 Task: Forward email with the signature Amanda Green with the subject 'Introduction' from softage.1@softage.net to 'softage.9@softage.net' with the message 'Could you provide an update on the progress of the website redesign project?'
Action: Mouse moved to (276, 318)
Screenshot: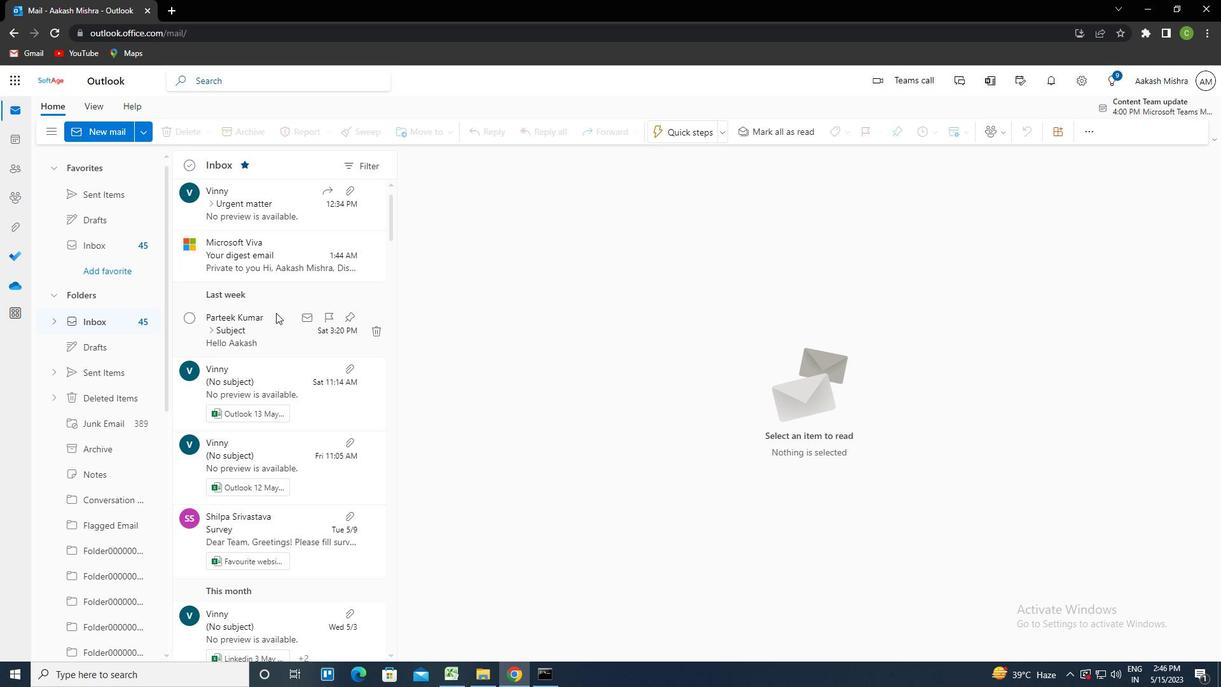 
Action: Mouse pressed left at (276, 318)
Screenshot: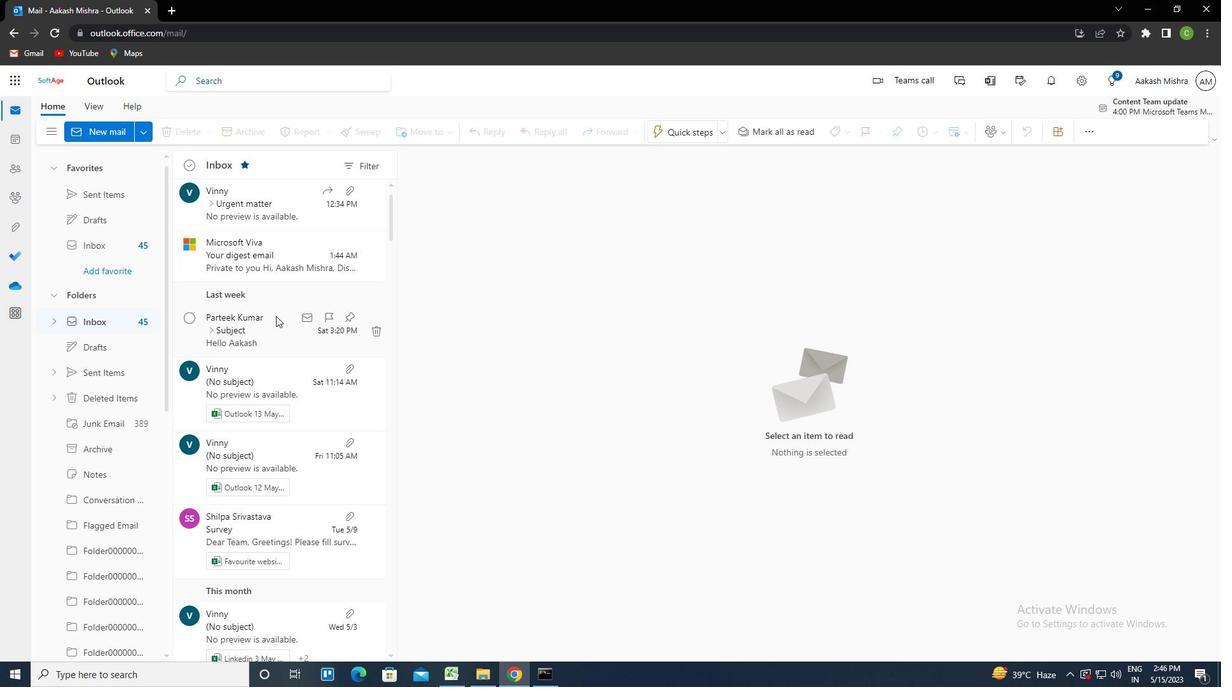 
Action: Mouse moved to (1154, 231)
Screenshot: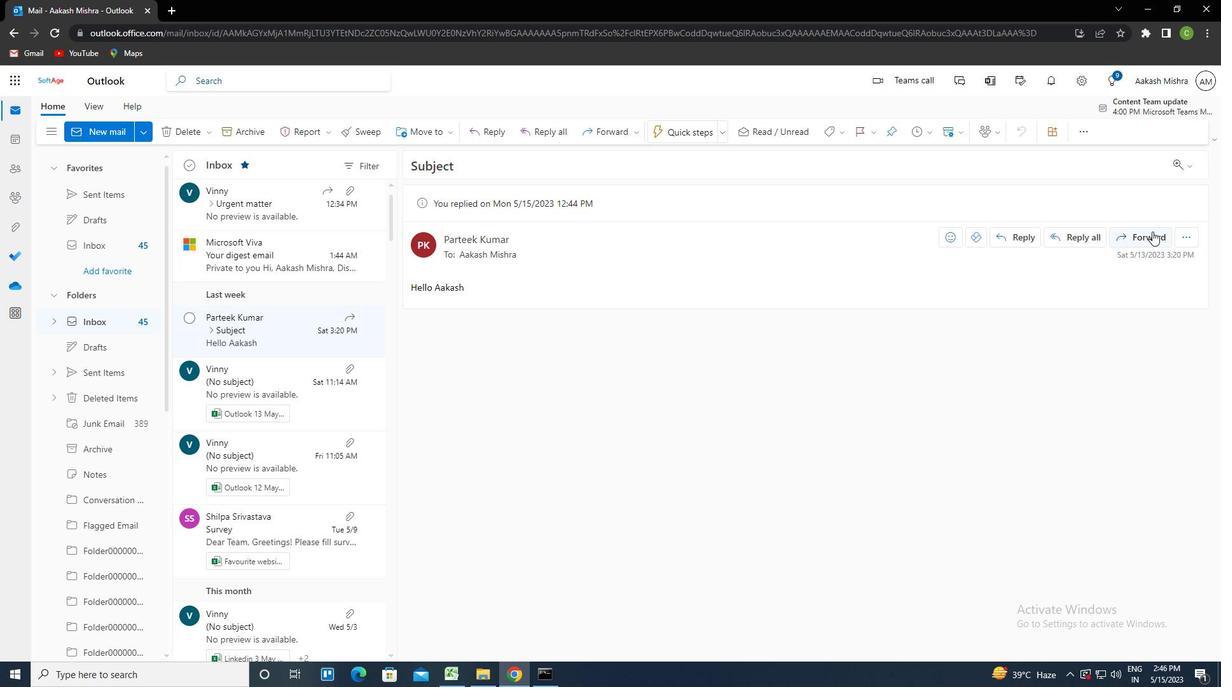
Action: Mouse pressed left at (1154, 231)
Screenshot: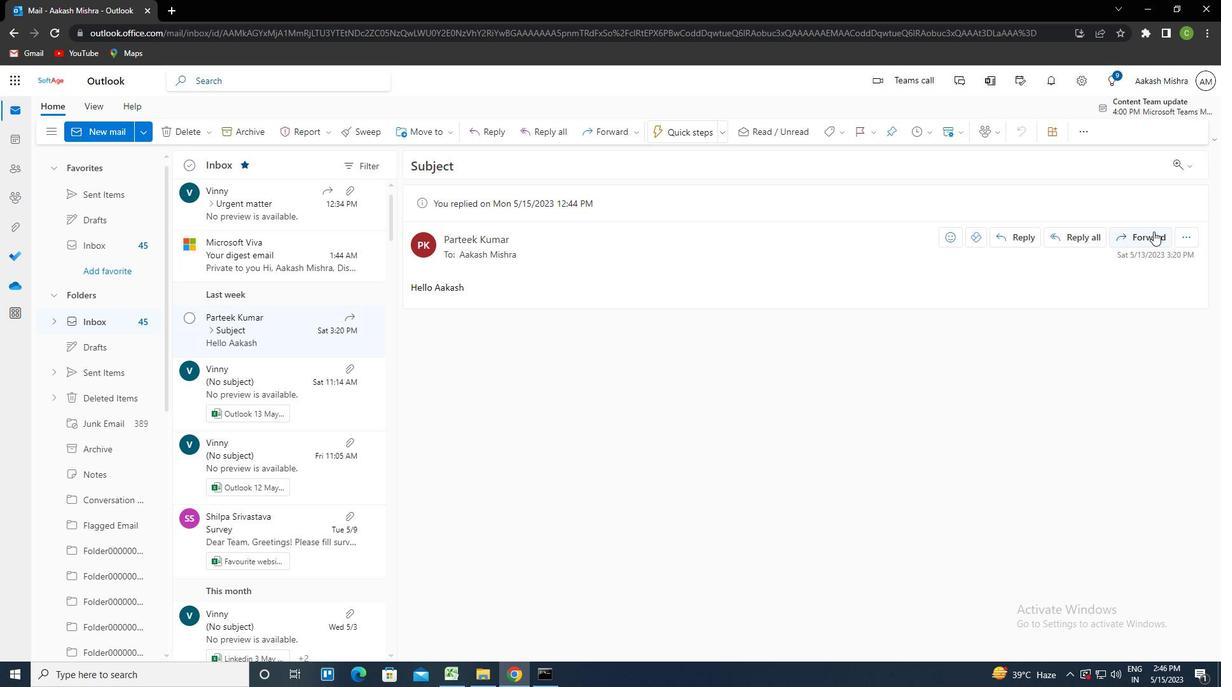 
Action: Mouse moved to (826, 136)
Screenshot: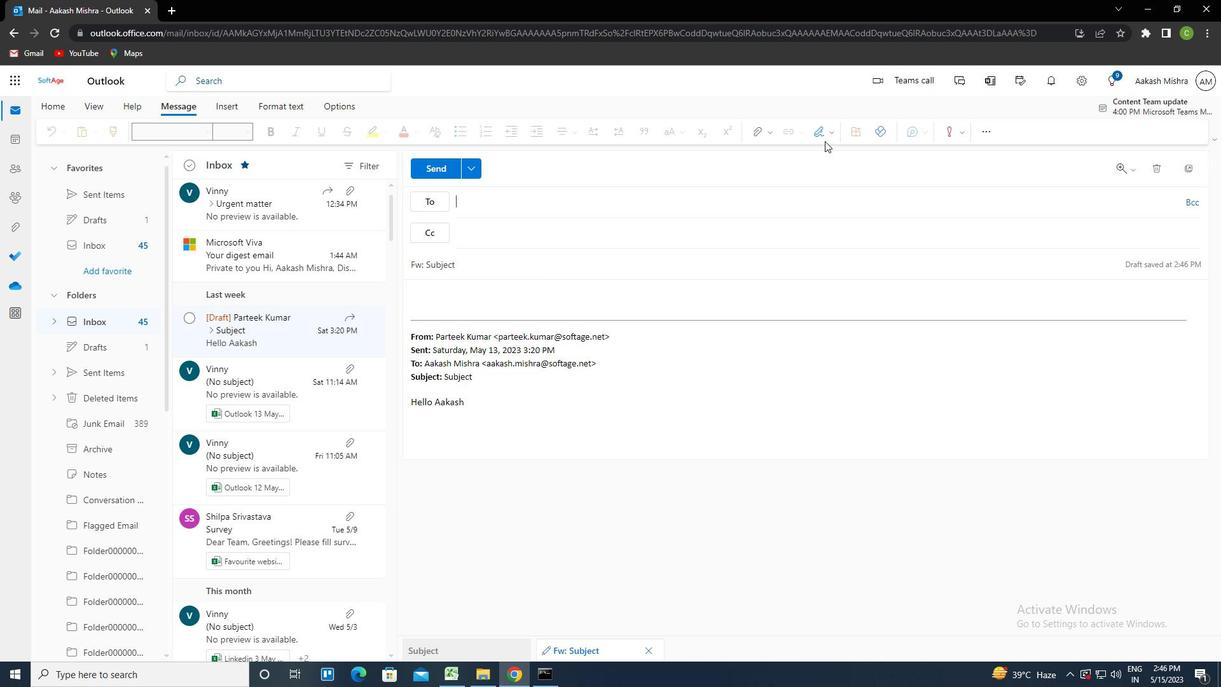 
Action: Mouse pressed left at (826, 136)
Screenshot: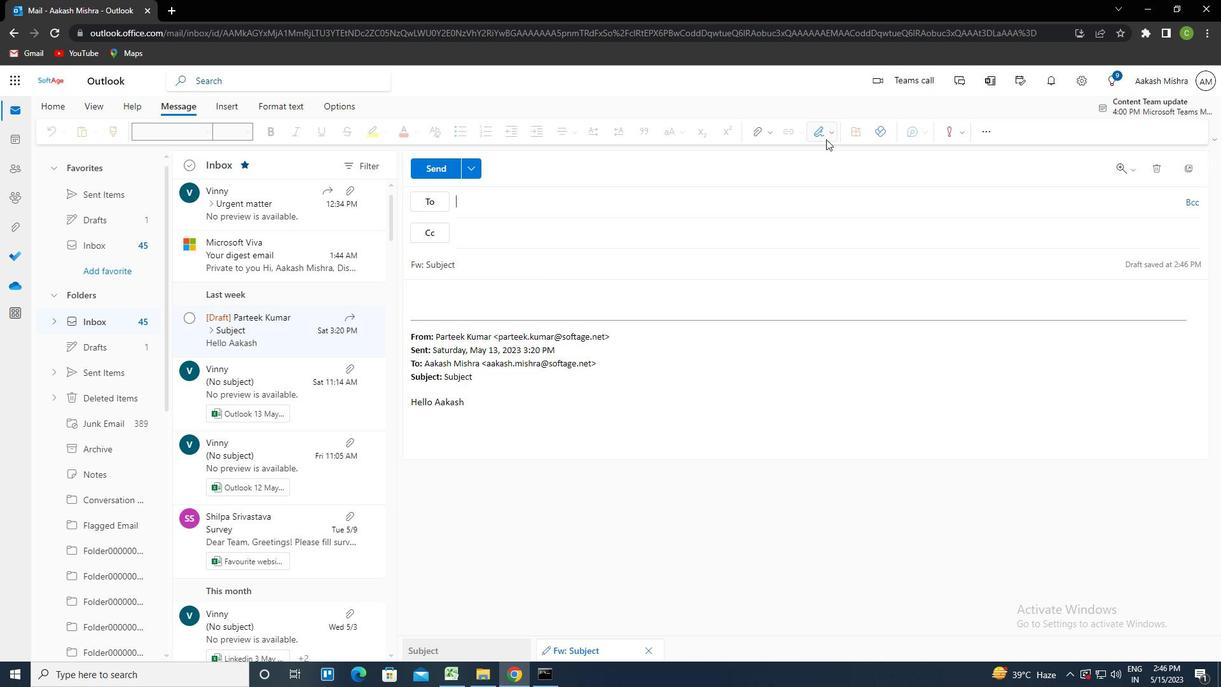 
Action: Mouse moved to (803, 183)
Screenshot: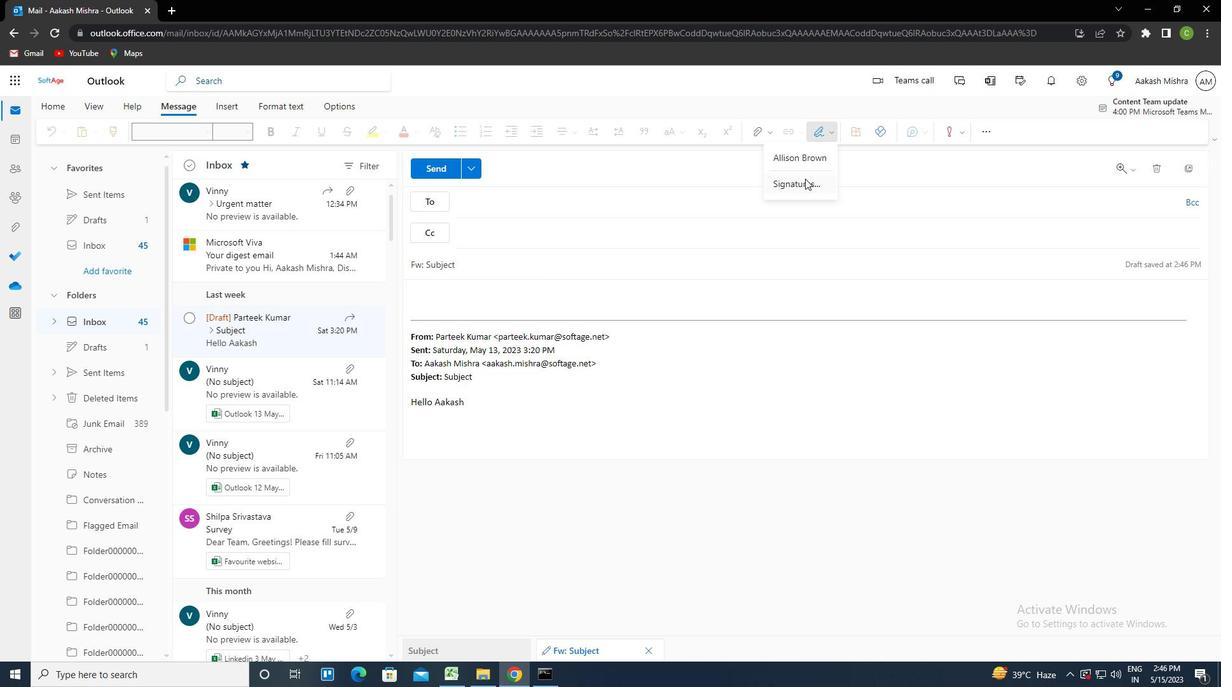 
Action: Mouse pressed left at (803, 183)
Screenshot: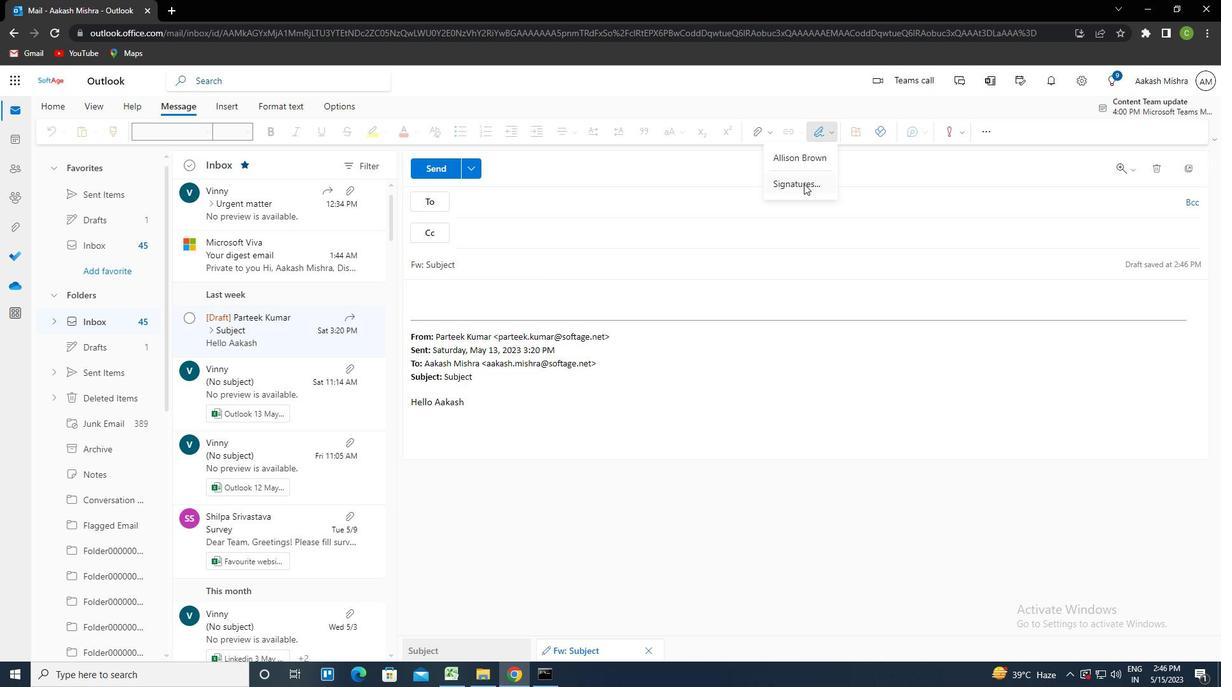 
Action: Mouse moved to (864, 237)
Screenshot: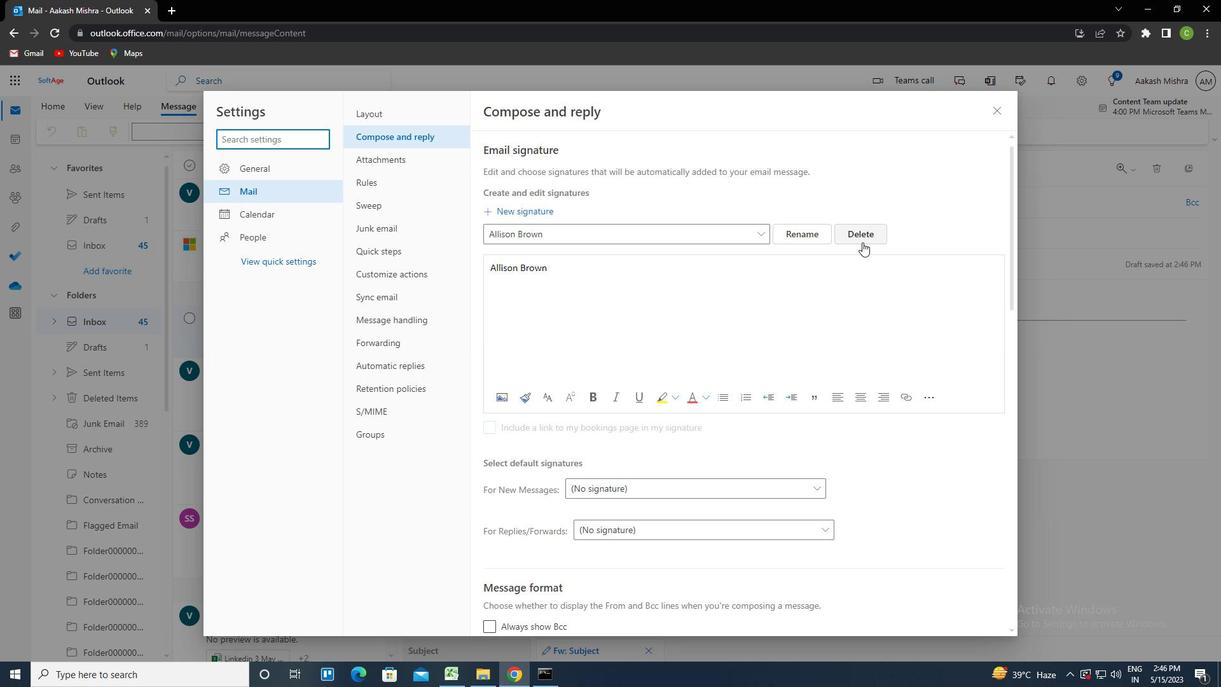 
Action: Mouse pressed left at (864, 237)
Screenshot: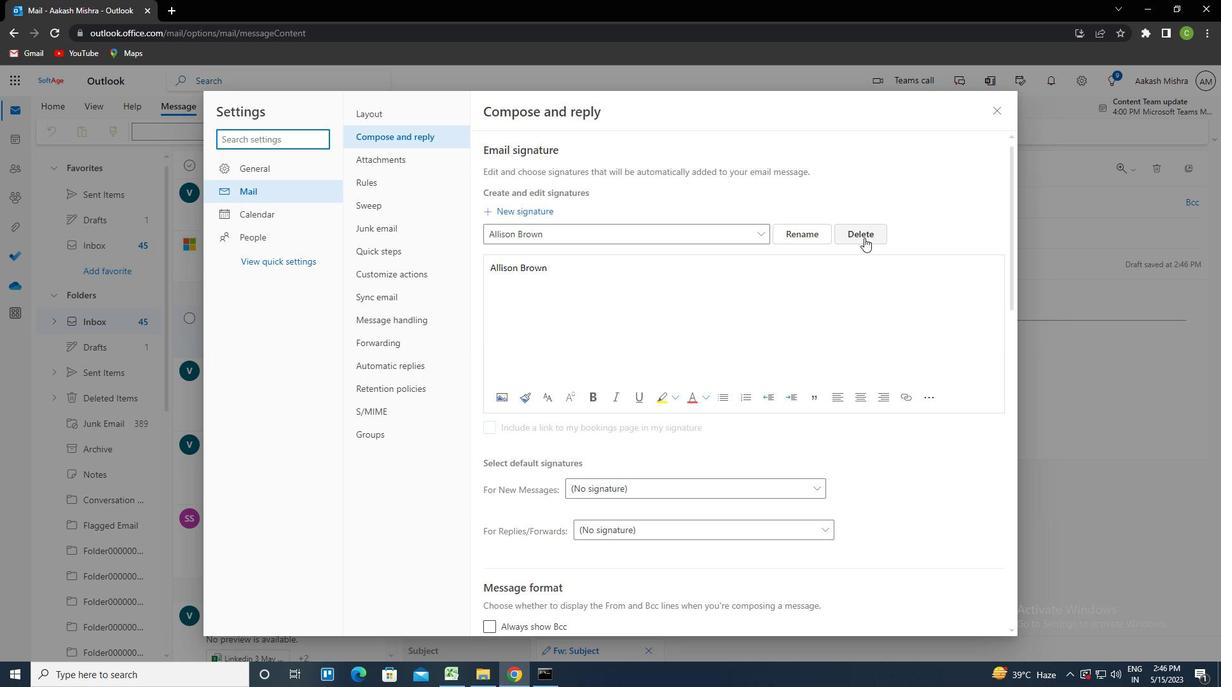 
Action: Mouse moved to (731, 234)
Screenshot: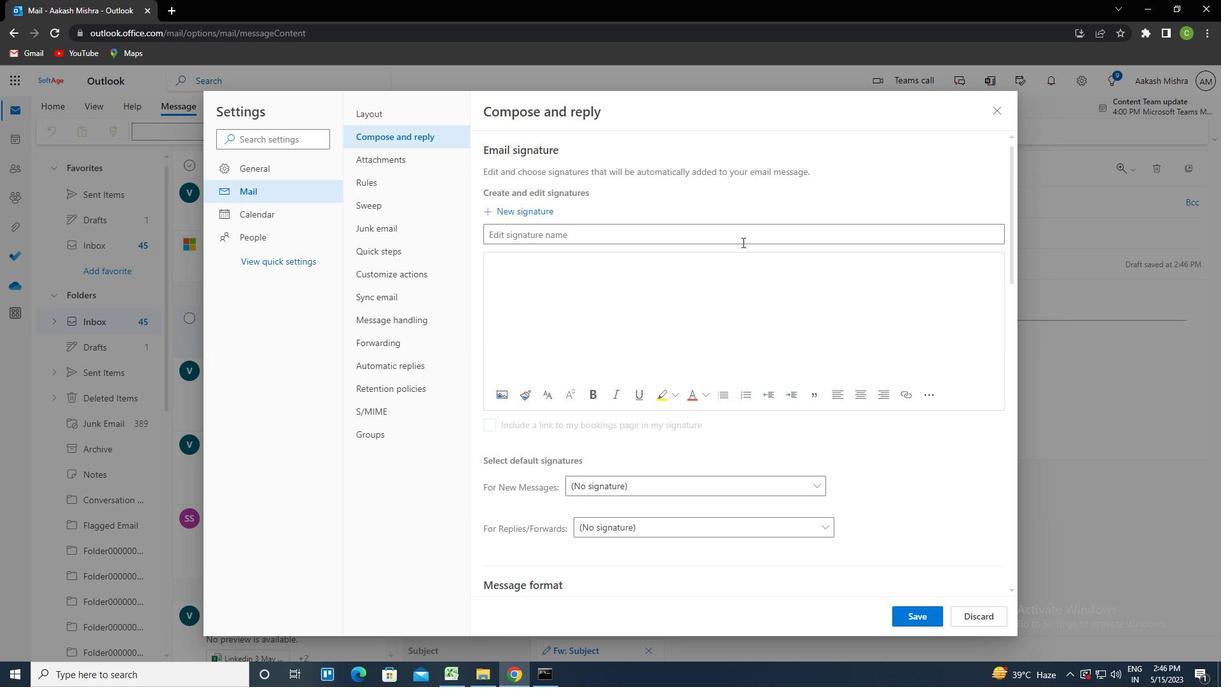 
Action: Mouse pressed left at (731, 234)
Screenshot: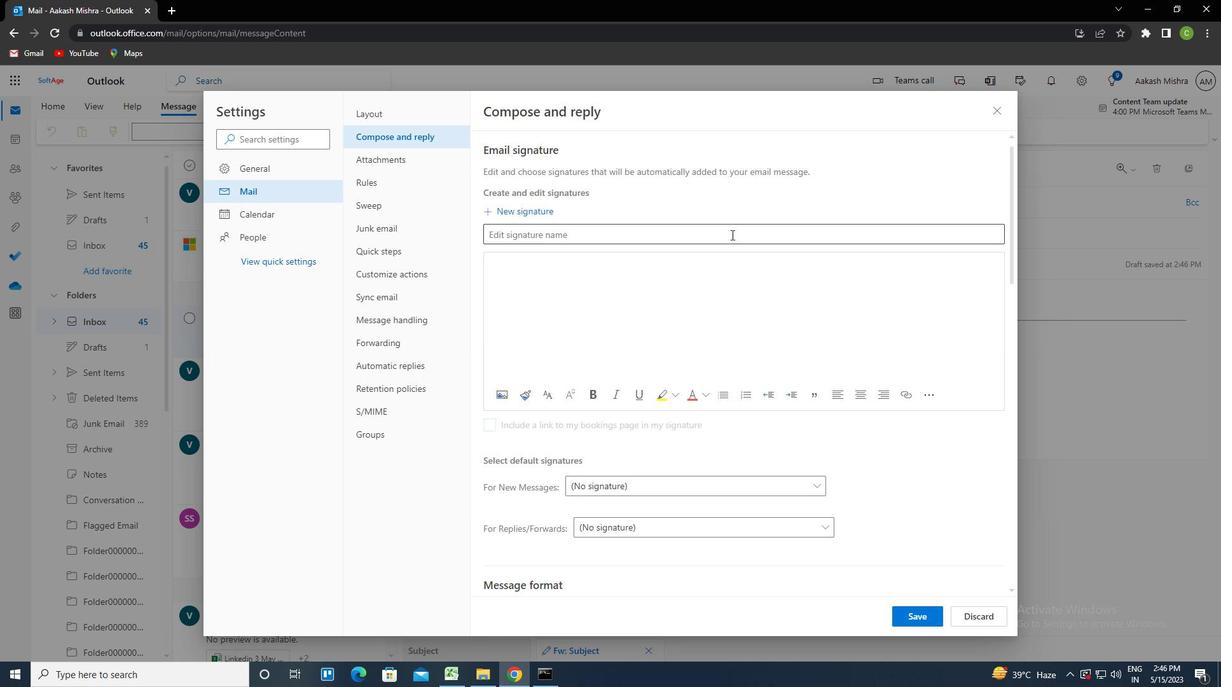 
Action: Key pressed <Key.caps_lock>a<Key.caps_lock>manda<Key.space><Key.caps_lock>g<Key.caps_lock>reen<Key.tab><Key.caps_lock>a<Key.caps_lock>manda<Key.space><Key.caps_lock>g<Key.caps_lock>reen
Screenshot: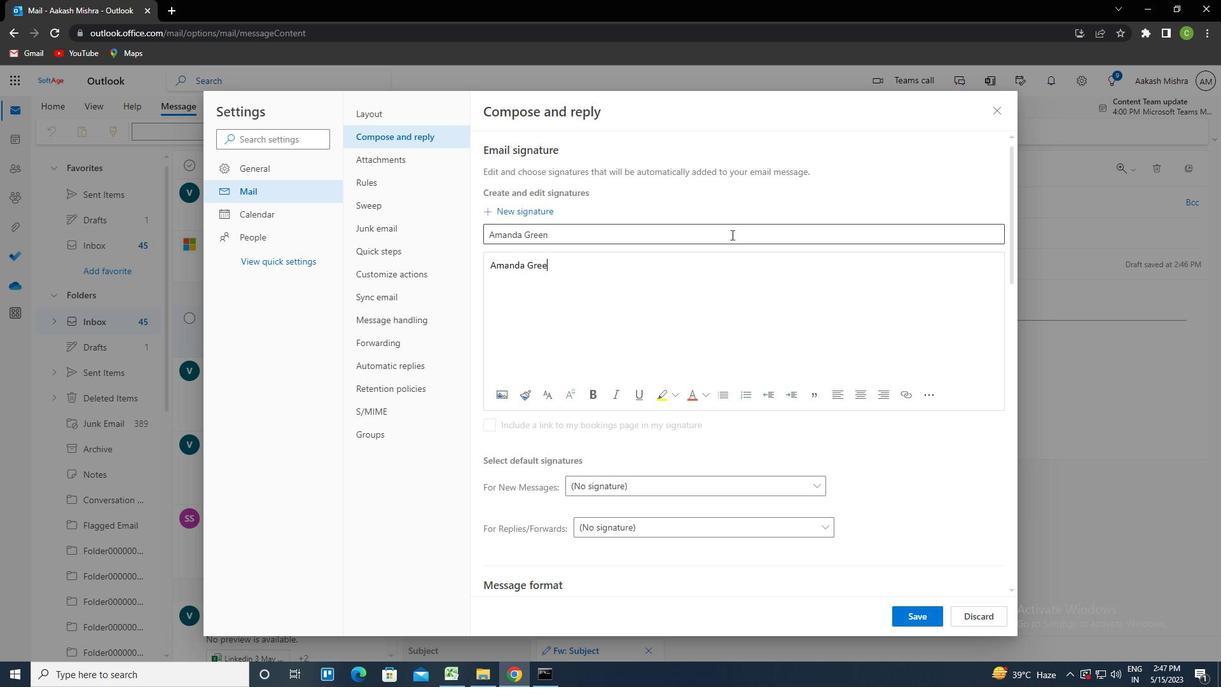 
Action: Mouse moved to (912, 617)
Screenshot: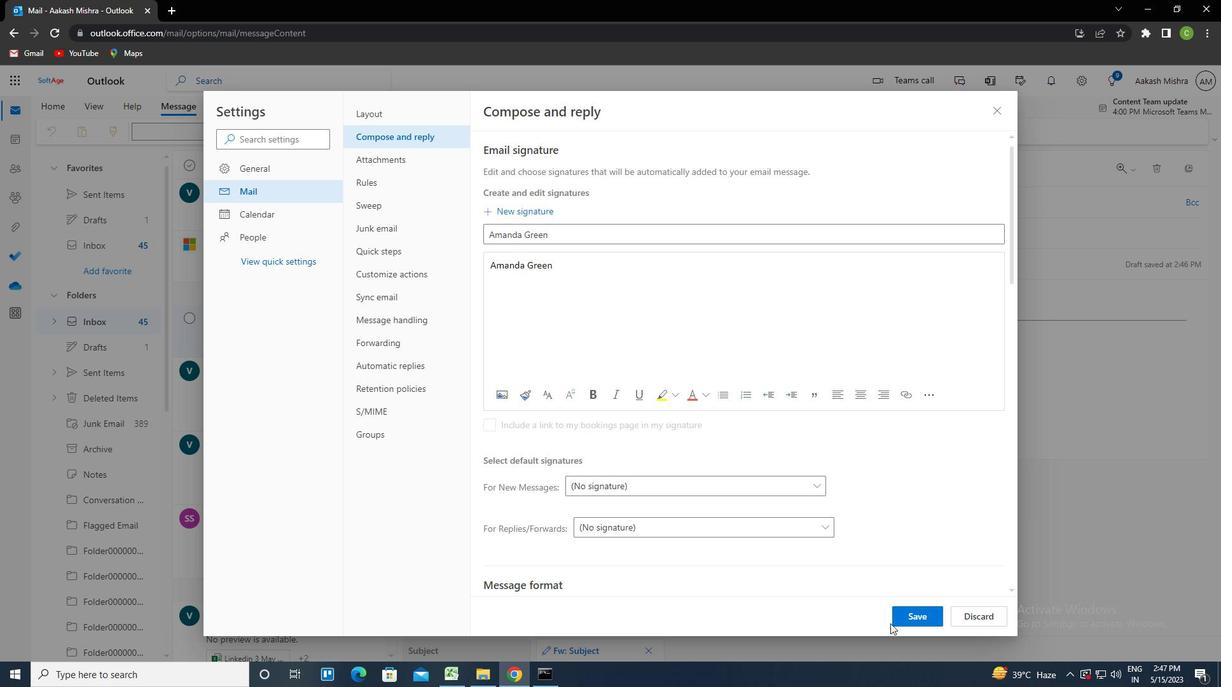 
Action: Mouse pressed left at (912, 617)
Screenshot: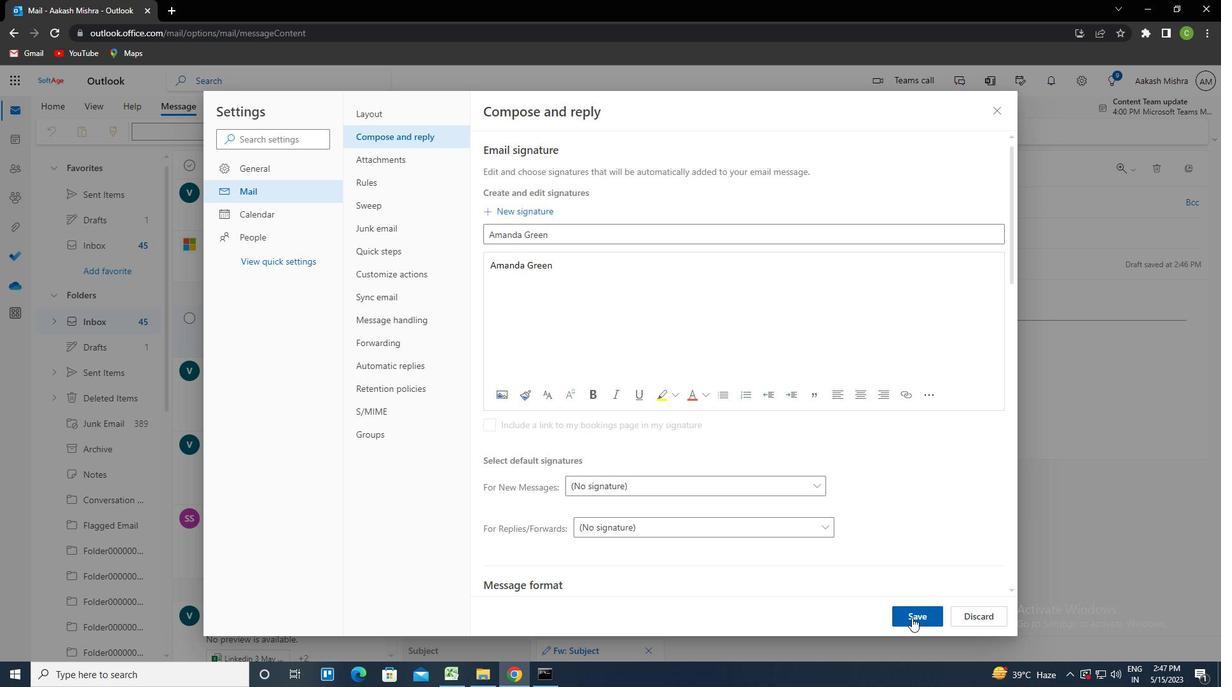 
Action: Mouse moved to (994, 108)
Screenshot: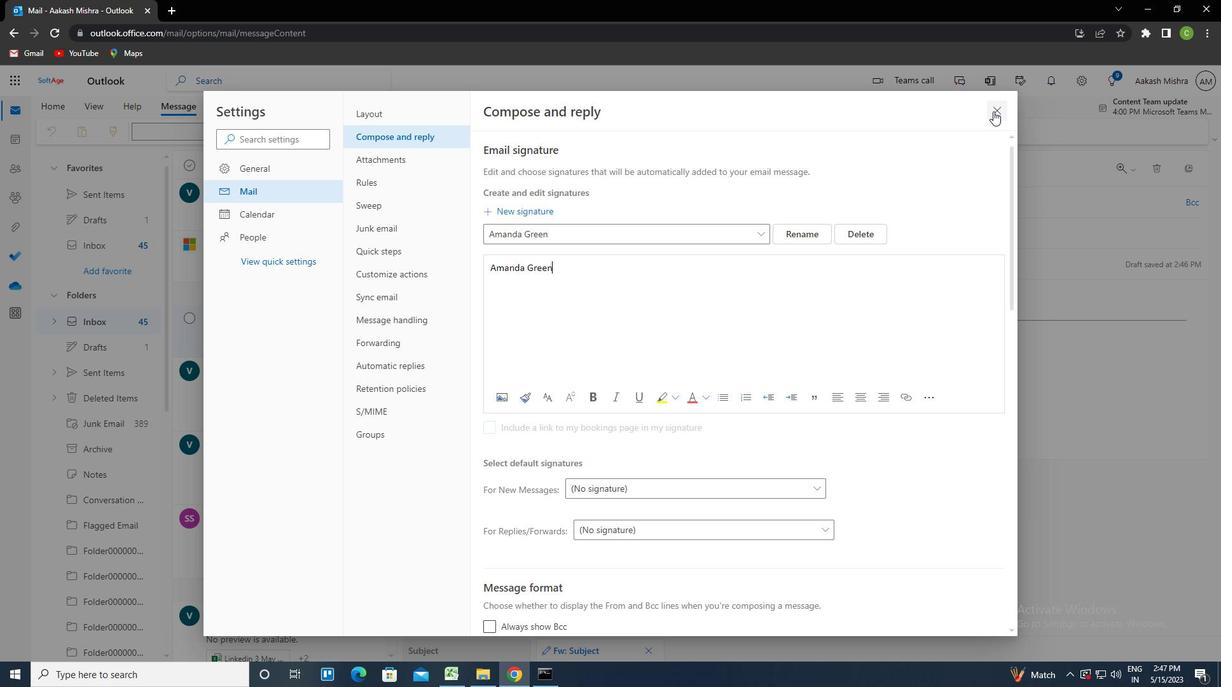 
Action: Mouse pressed left at (994, 108)
Screenshot: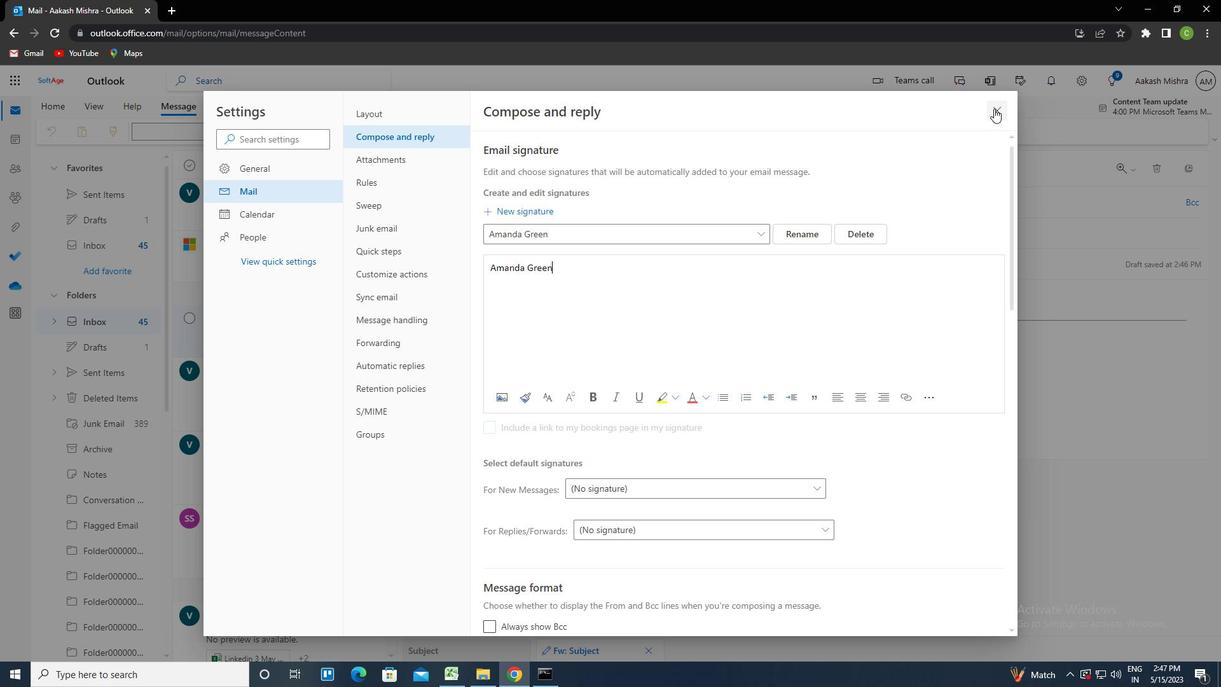 
Action: Mouse moved to (829, 131)
Screenshot: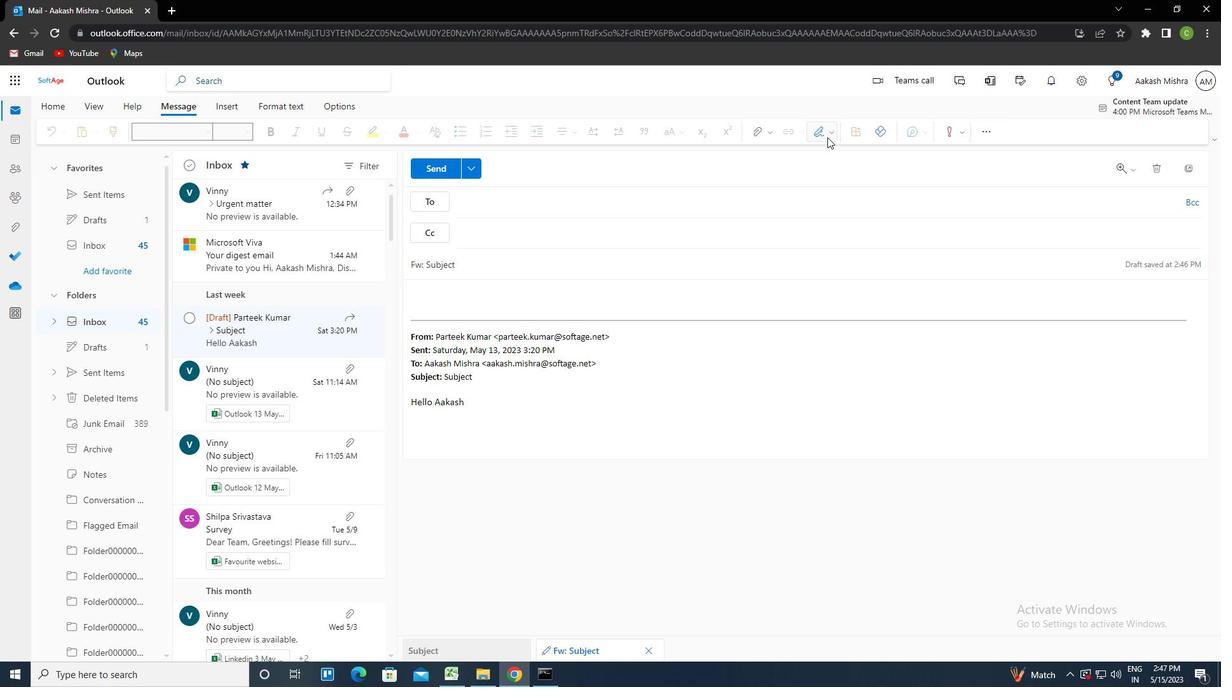 
Action: Mouse pressed left at (829, 131)
Screenshot: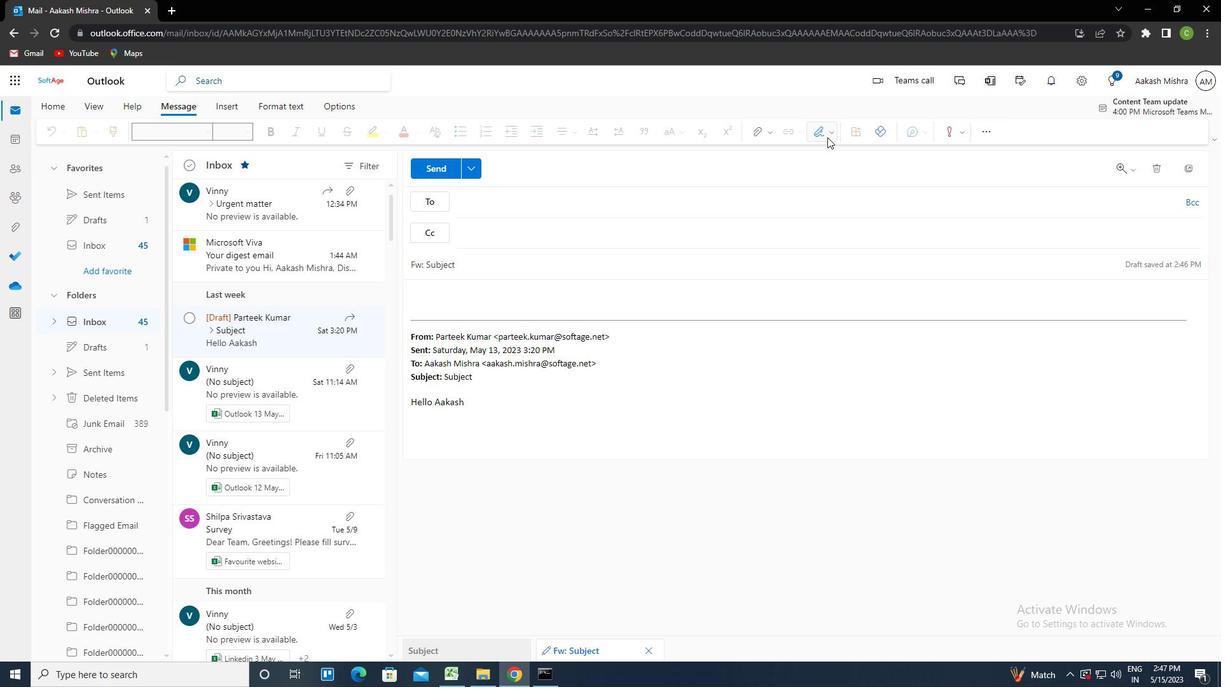 
Action: Mouse moved to (814, 157)
Screenshot: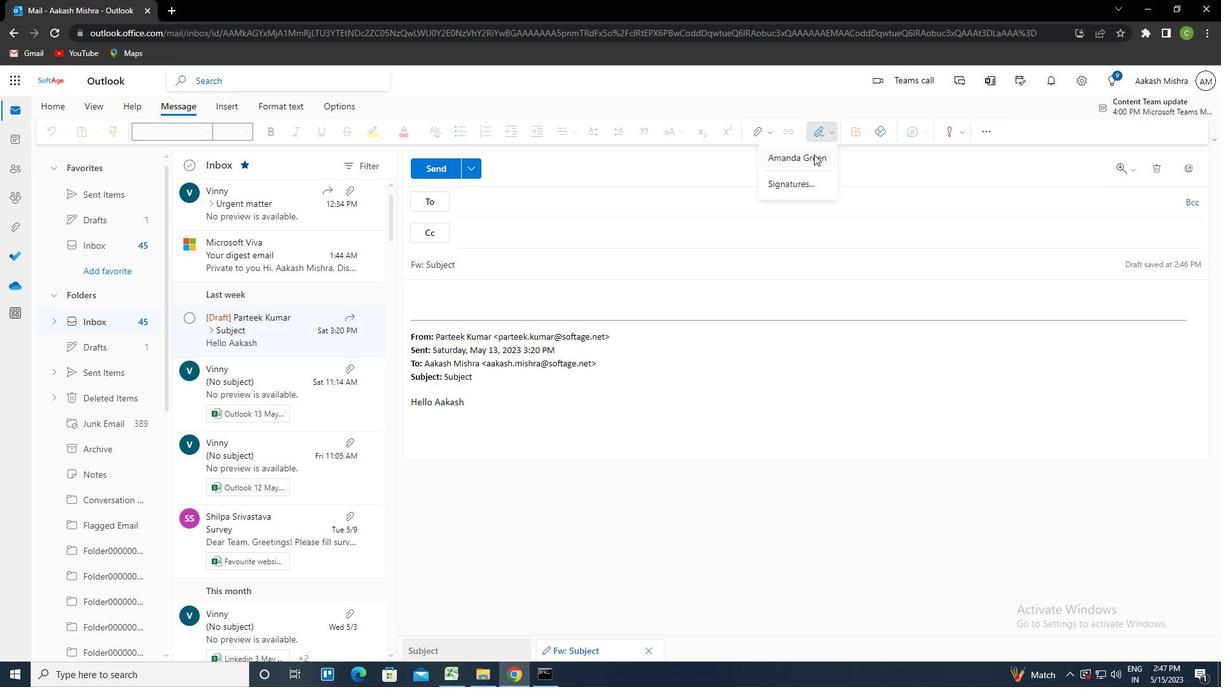 
Action: Mouse pressed left at (814, 157)
Screenshot: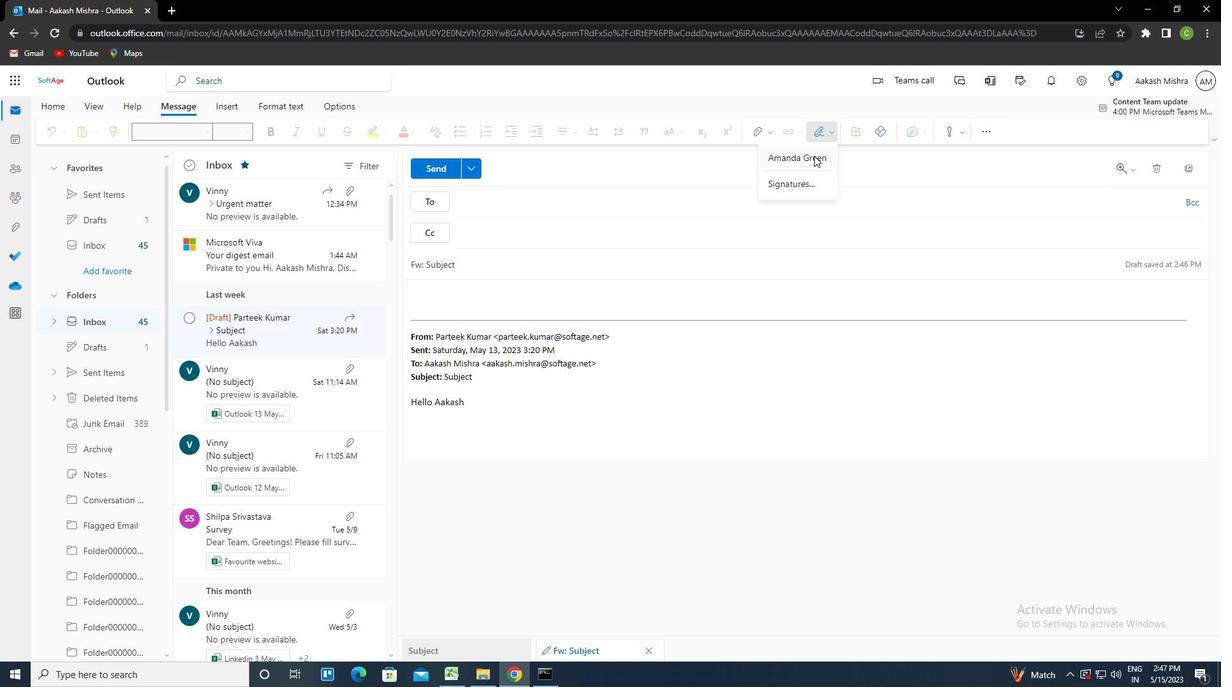 
Action: Mouse moved to (479, 271)
Screenshot: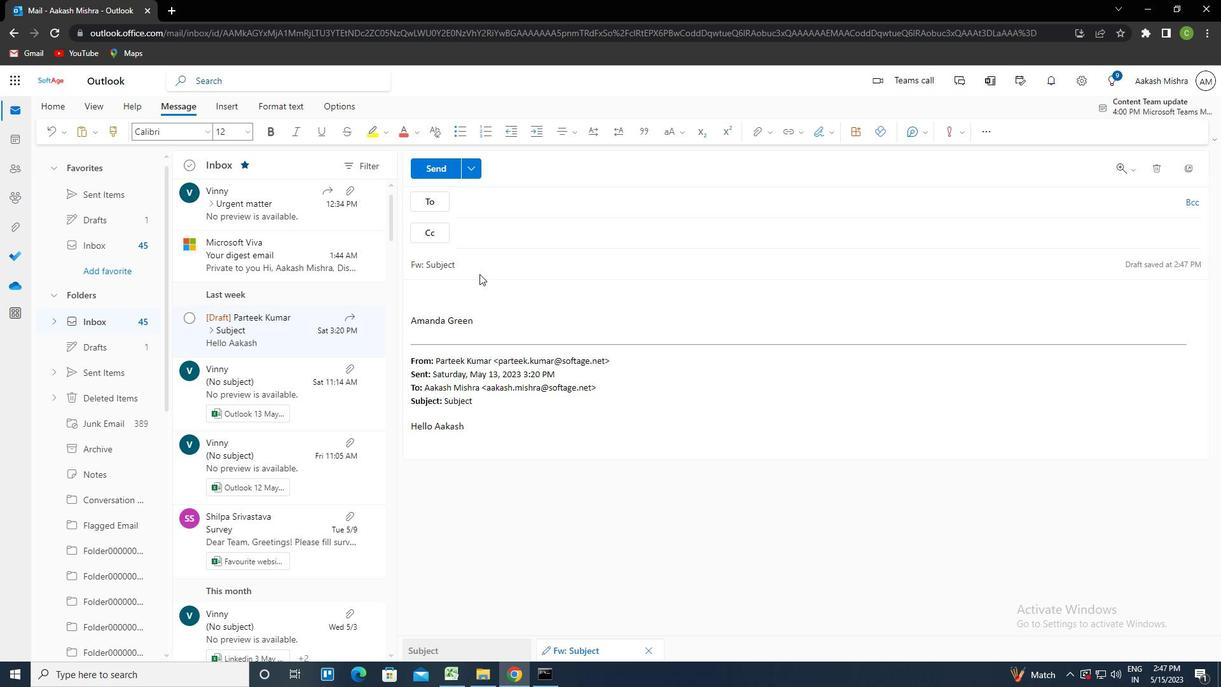 
Action: Mouse pressed left at (479, 271)
Screenshot: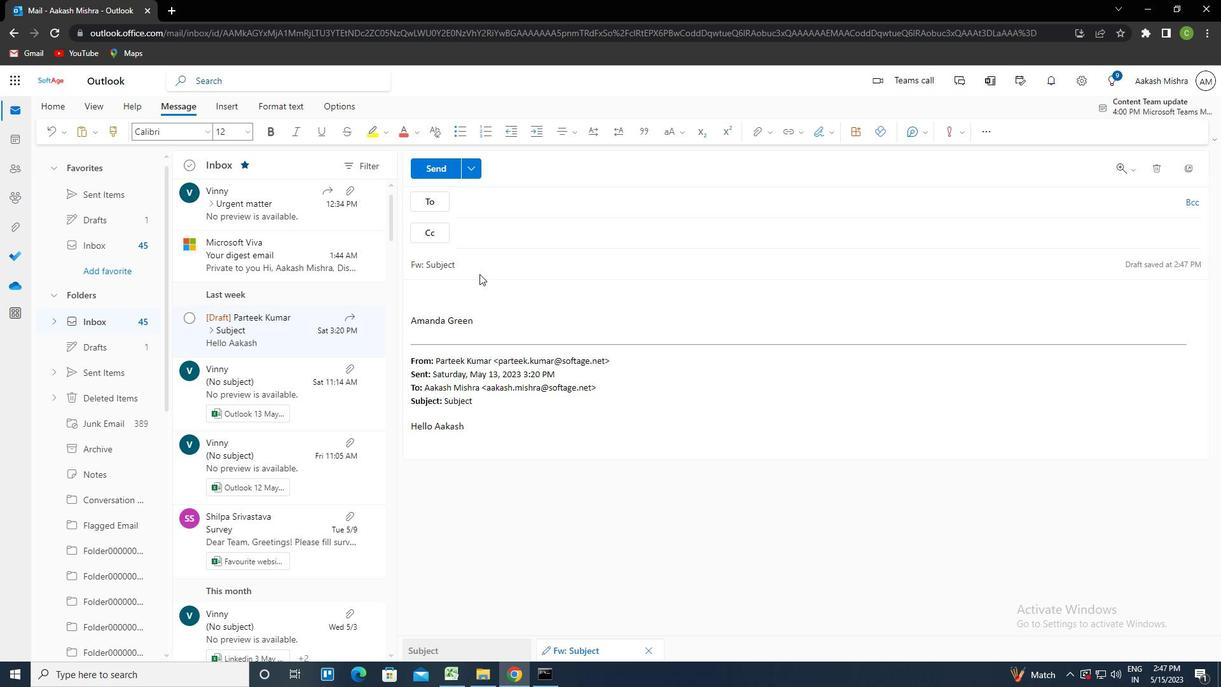 
Action: Mouse moved to (479, 270)
Screenshot: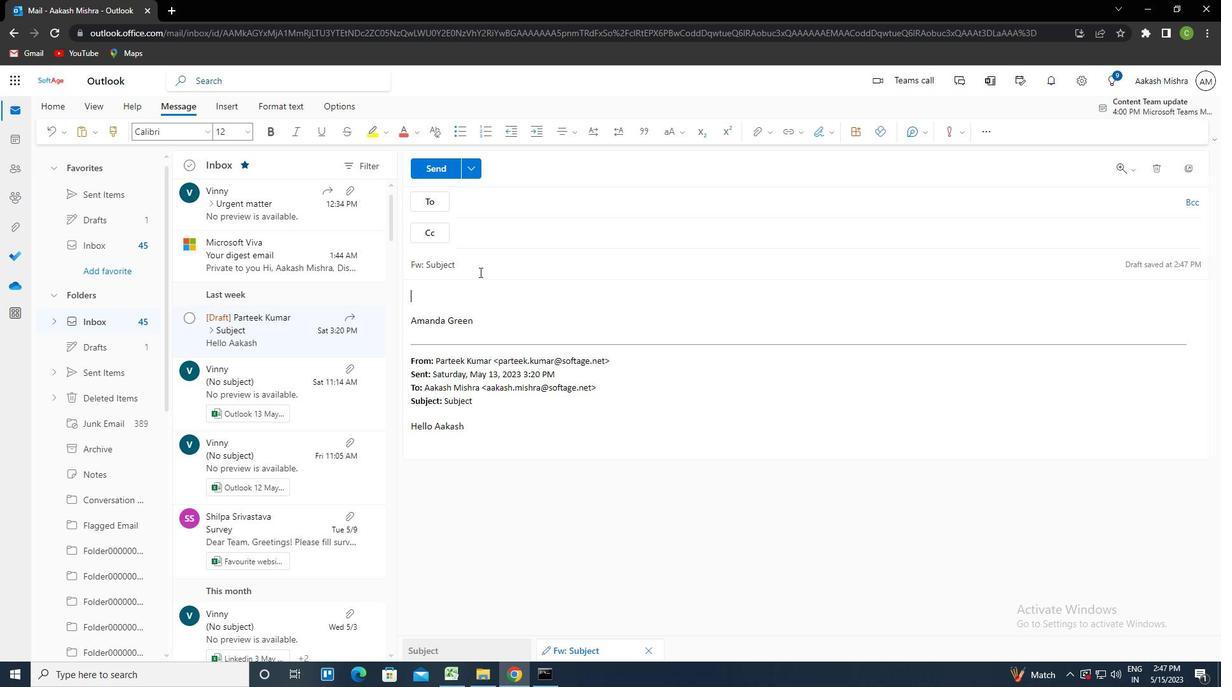 
Action: Key pressed <Key.shift><Key.left><Key.delete><Key.caps_lock>ctrl+I<Key.caps_lock>NTRODUCTION
Screenshot: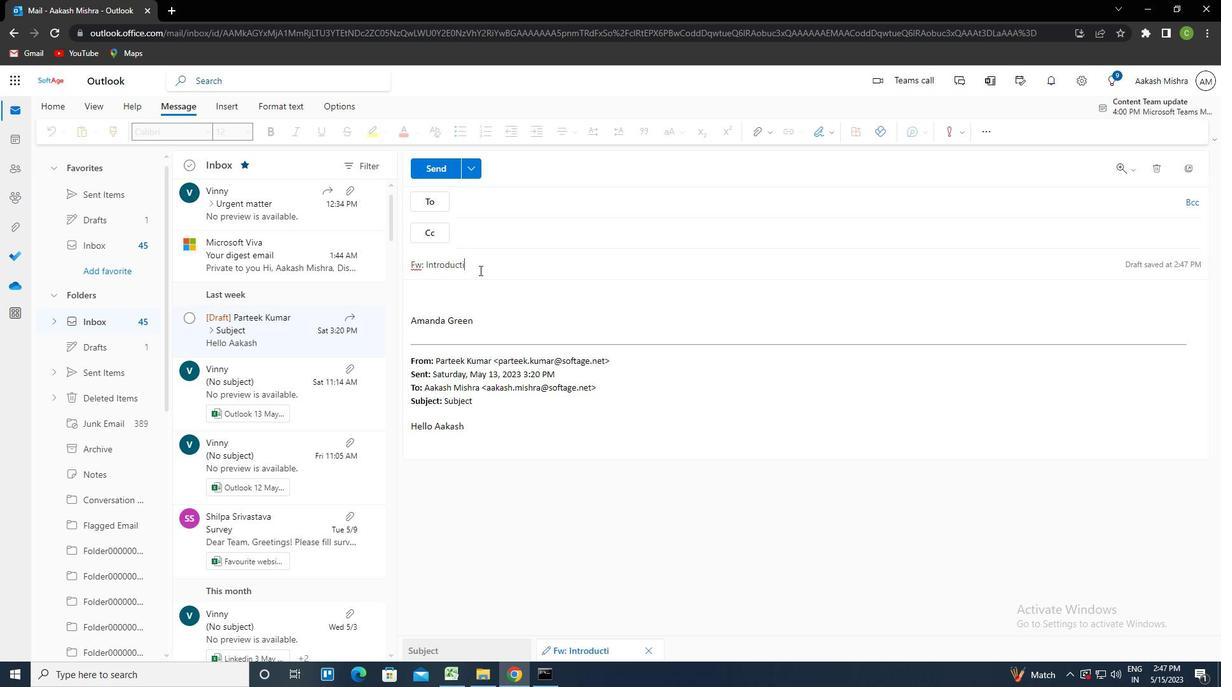 
Action: Mouse moved to (493, 204)
Screenshot: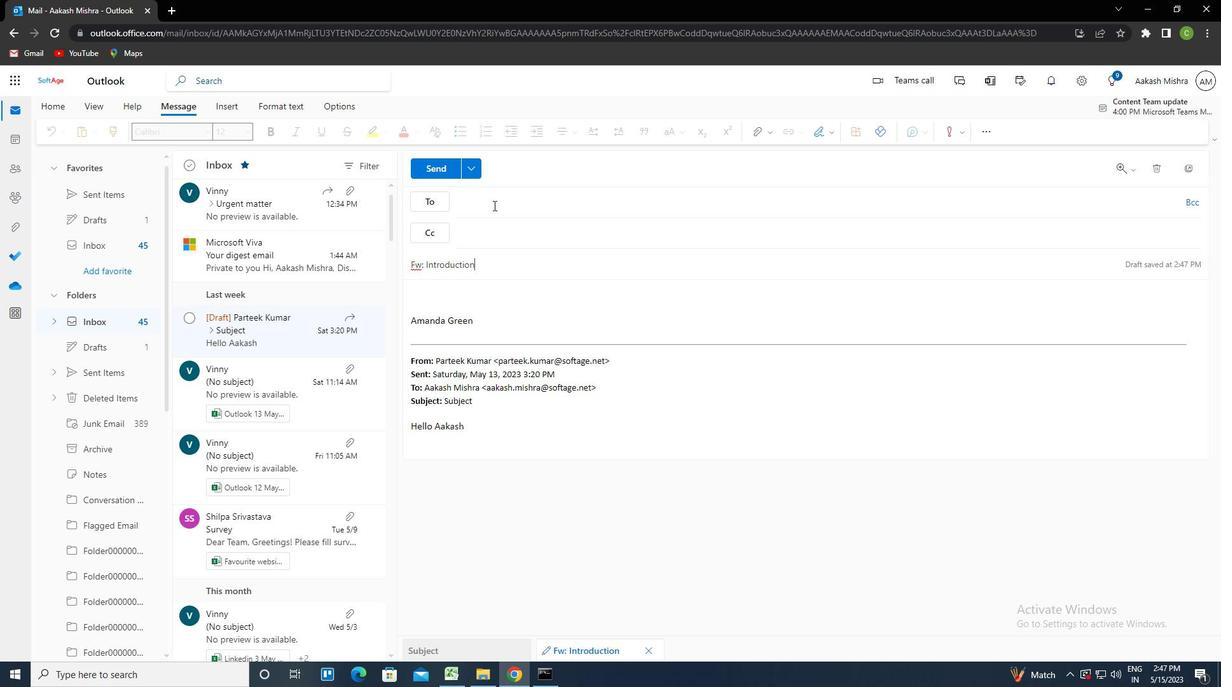 
Action: Mouse pressed left at (493, 204)
Screenshot: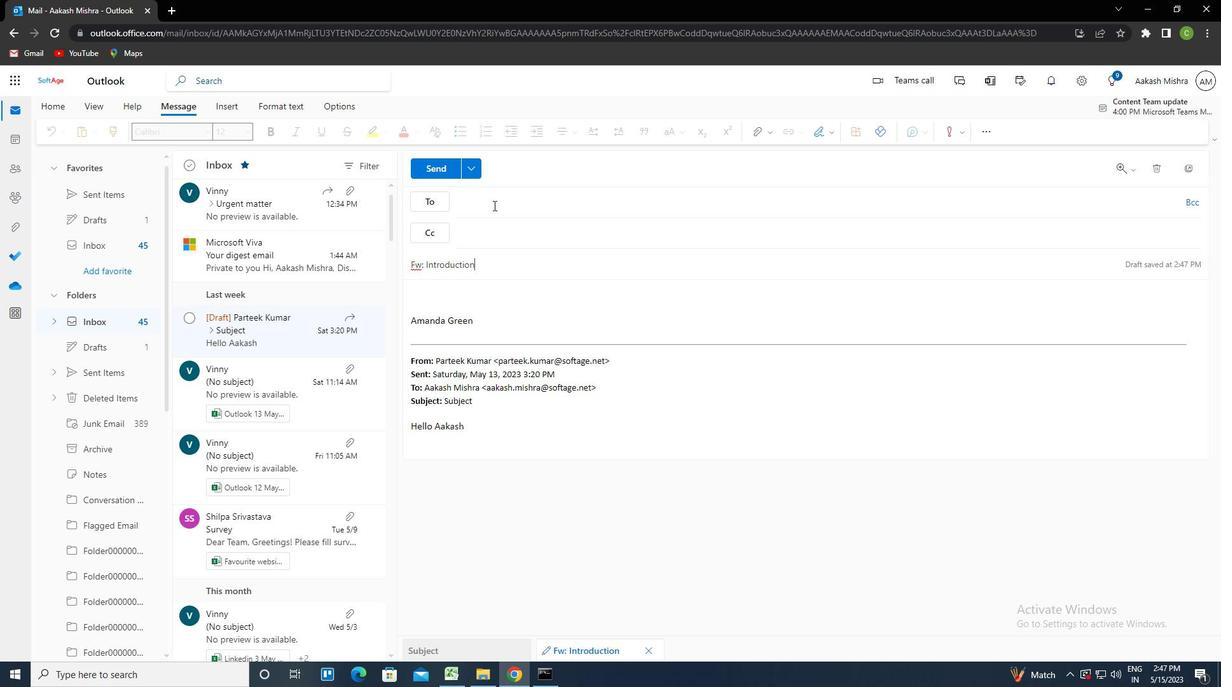 
Action: Key pressed SOFTAGE.9<Key.shift>@SOFTAGE.NET<Key.enter>
Screenshot: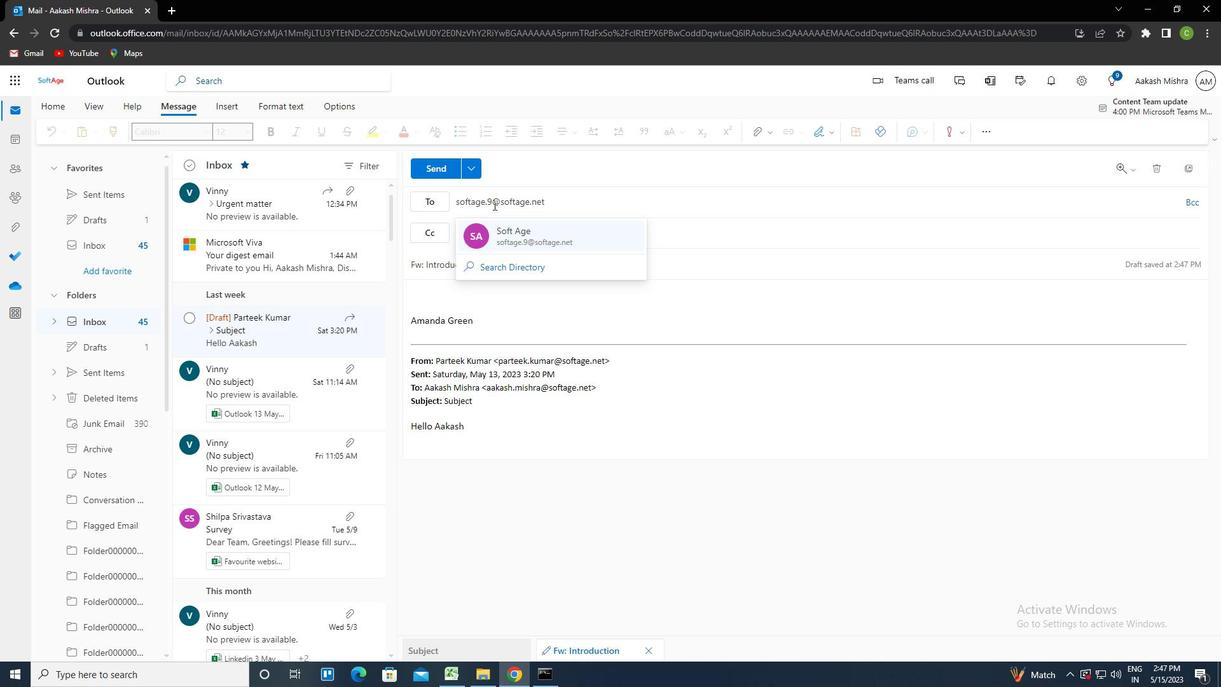 
Action: Mouse moved to (446, 295)
Screenshot: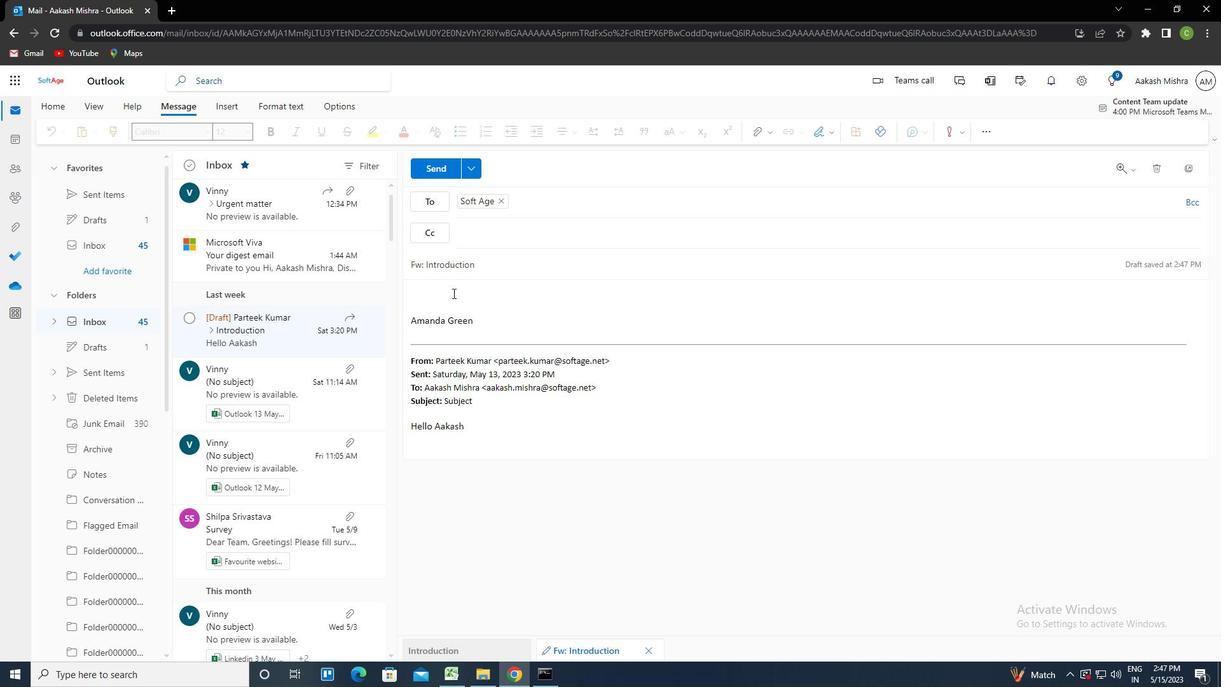 
Action: Mouse pressed left at (446, 295)
Screenshot: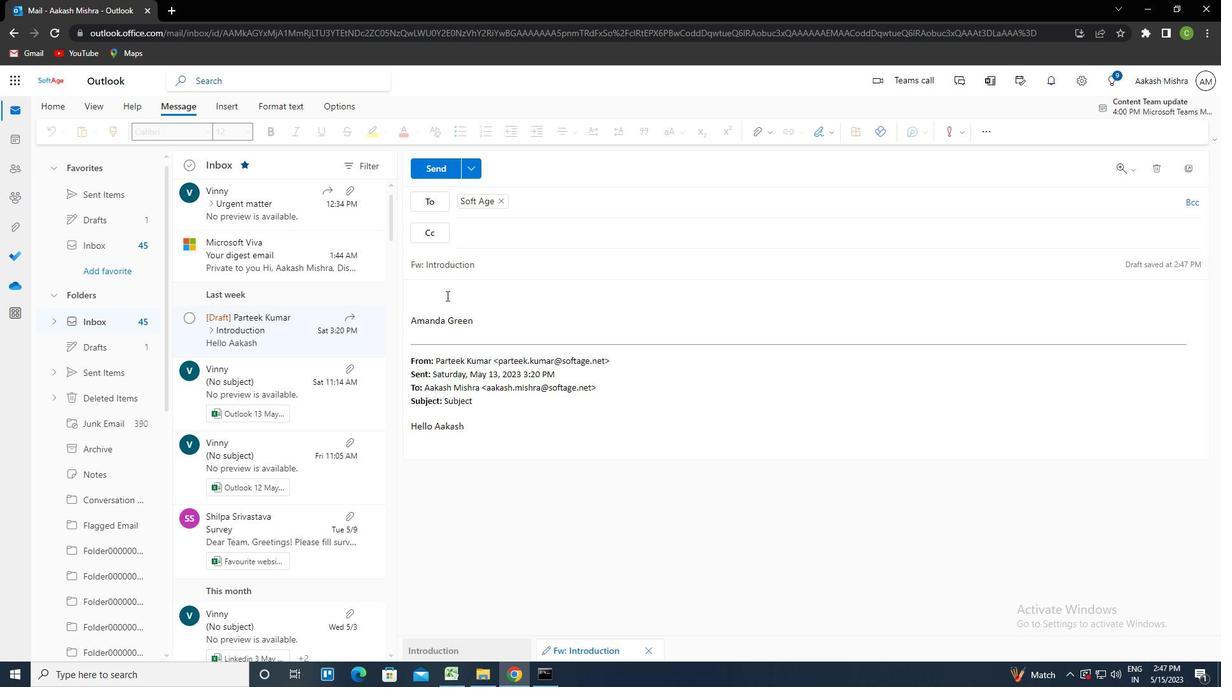 
Action: Key pressed <Key.caps_lock>C<Key.caps_lock>OULD<Key.space>YOU<Key.space>PROVIDE<Key.space>AN<Key.space>UPDATE<Key.space>ON<Key.space>THE<Key.space>PROGRESS<Key.space>OF<Key.space>THE<Key.space>WEBSITE<Key.space>REDESIGN<Key.space>PROJECT<Key.shift_r>?
Screenshot: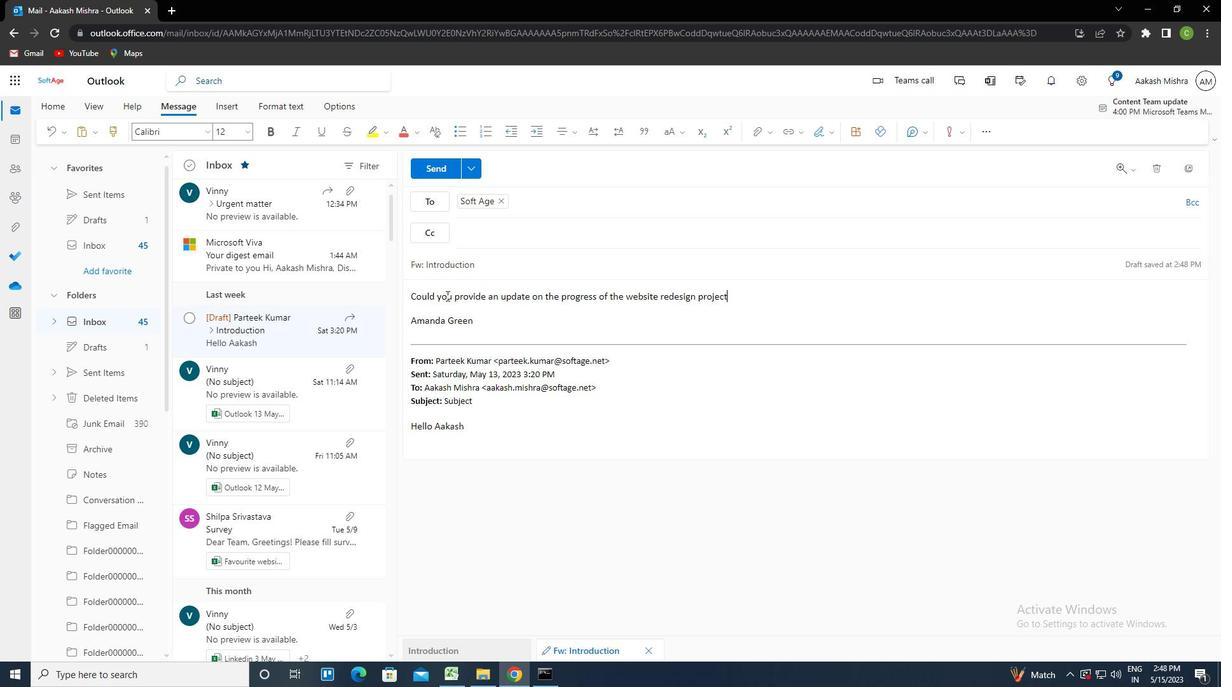 
Action: Mouse moved to (435, 176)
Screenshot: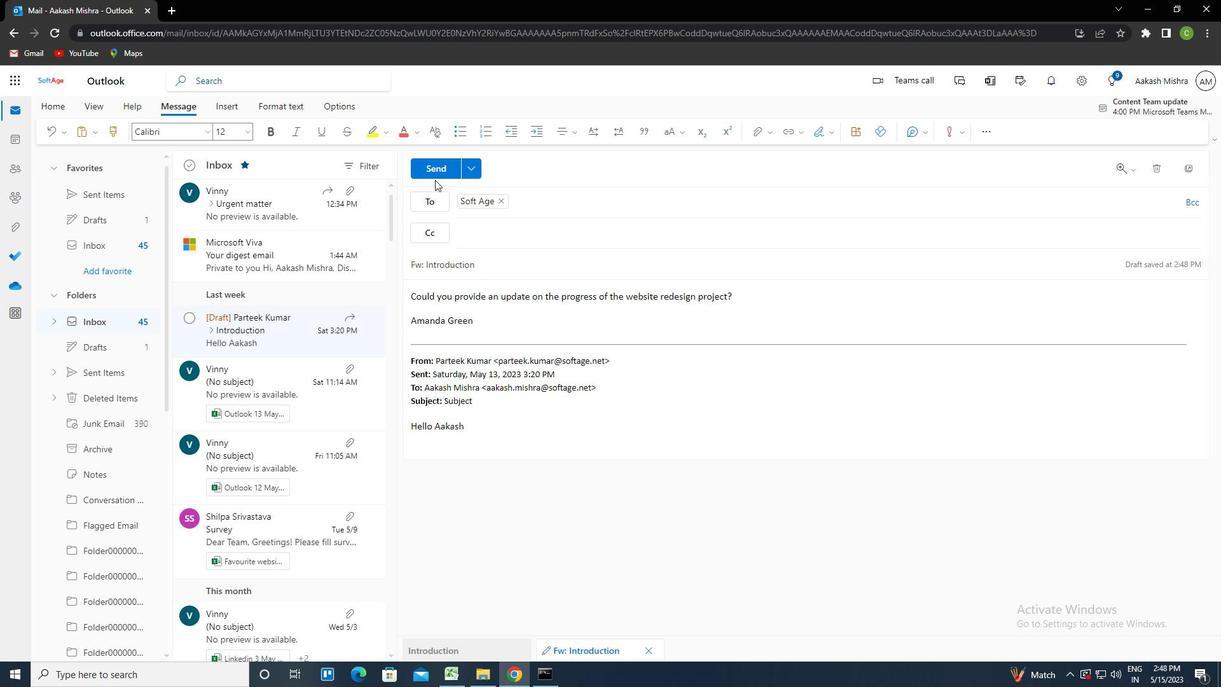 
Action: Mouse pressed left at (435, 176)
Screenshot: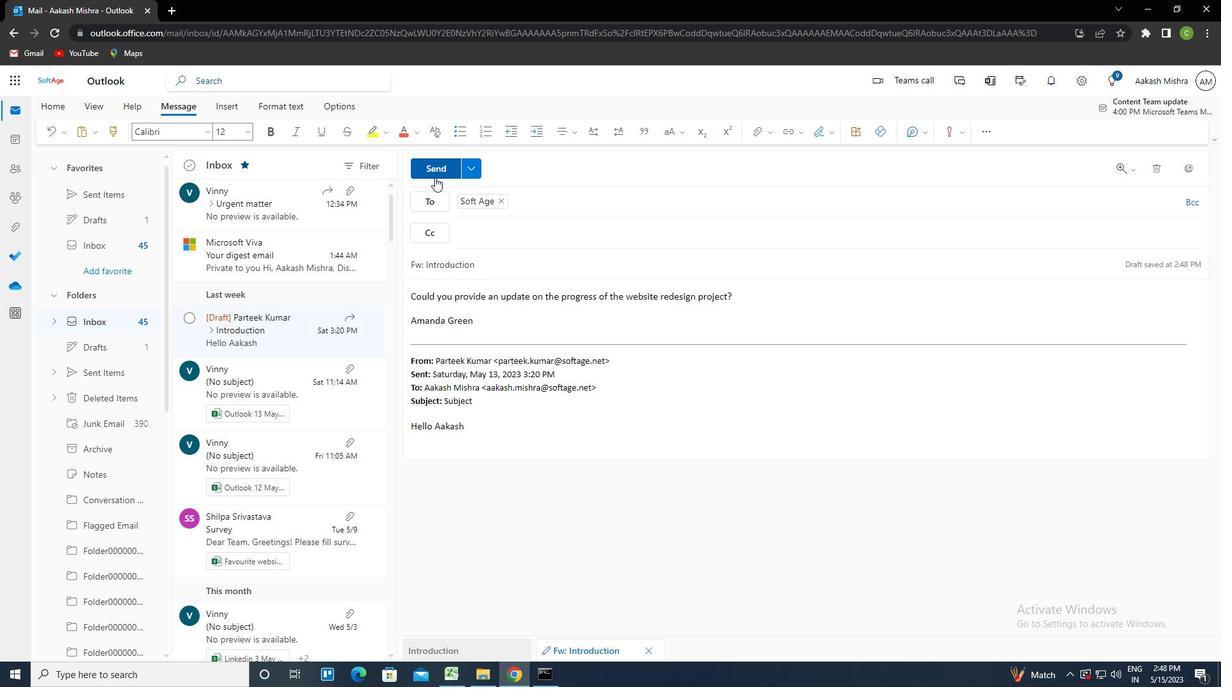 
Action: Mouse moved to (666, 398)
Screenshot: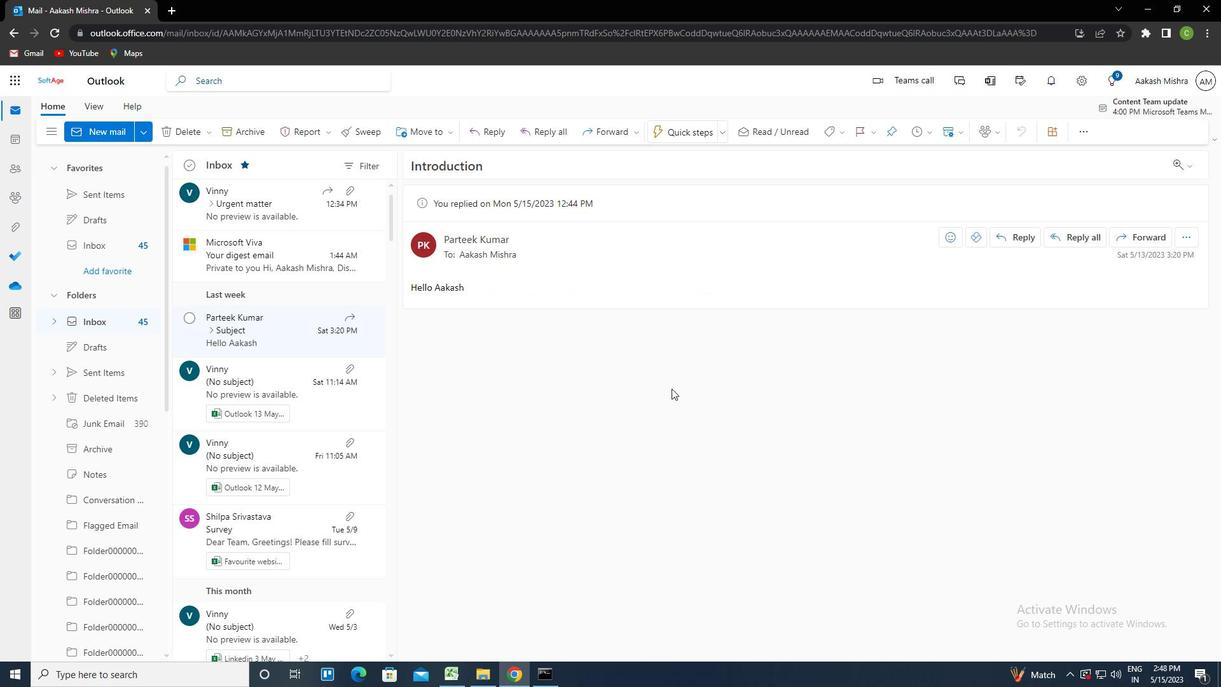 
